 Task: Add the task  Develop a new social media platform to the section Capacity Planning Sprint in the project AgileGator and add a Due Date to the respective task as 2024/04/25
Action: Mouse moved to (575, 304)
Screenshot: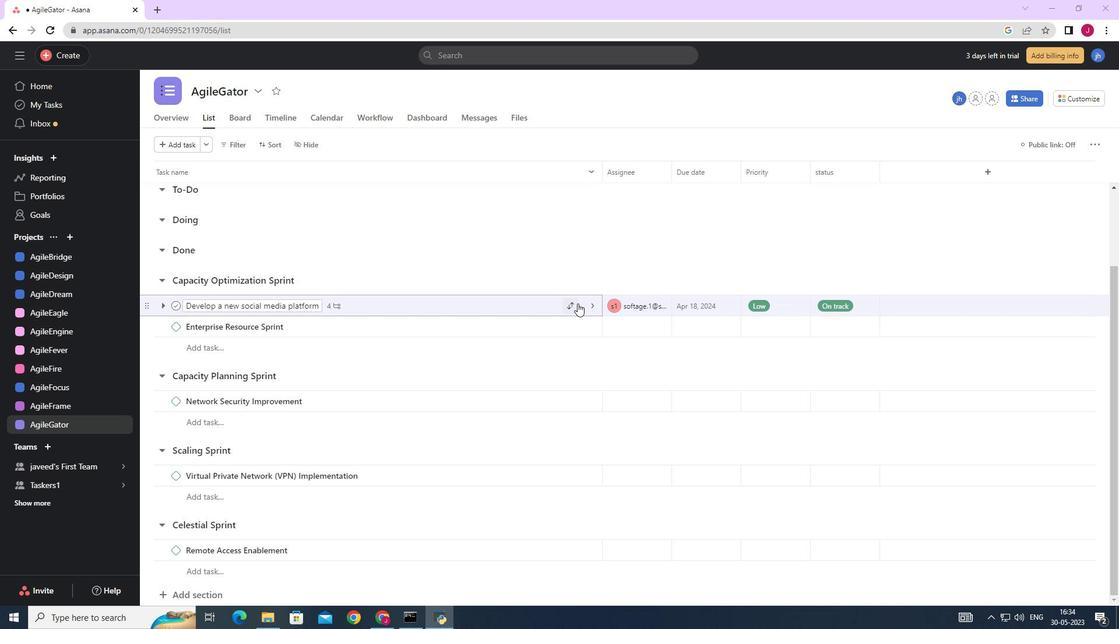 
Action: Mouse pressed left at (575, 304)
Screenshot: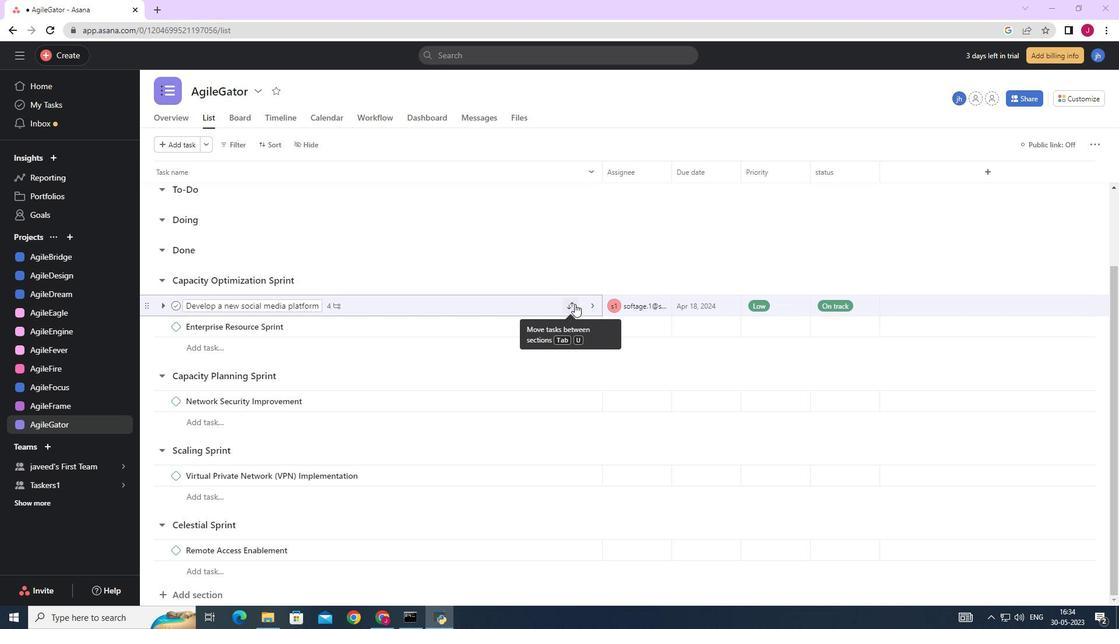 
Action: Mouse moved to (545, 457)
Screenshot: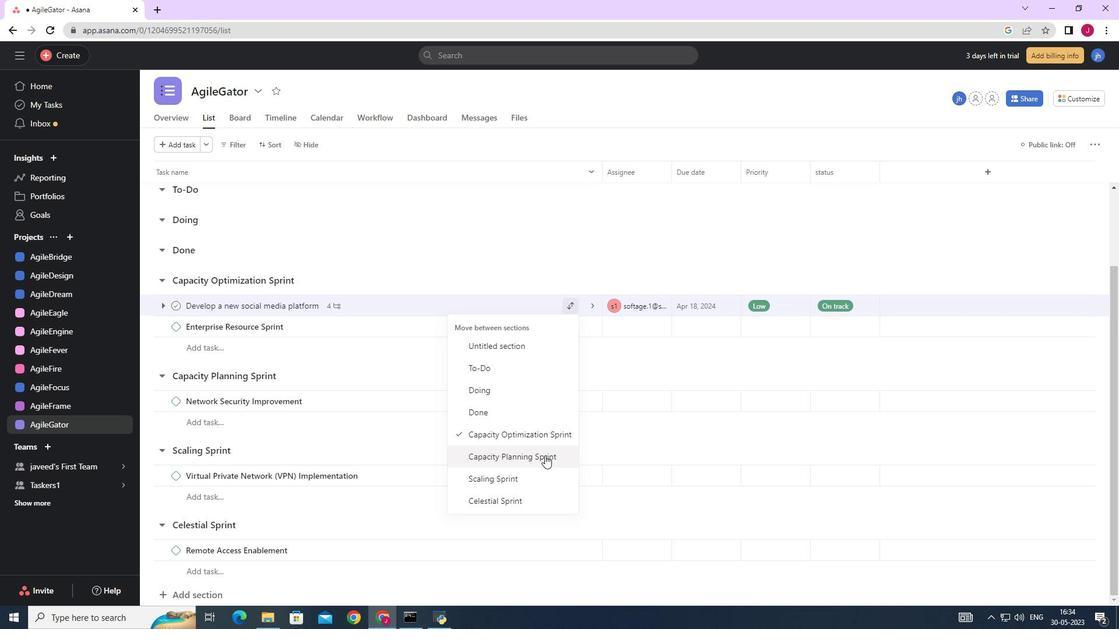 
Action: Mouse pressed left at (545, 457)
Screenshot: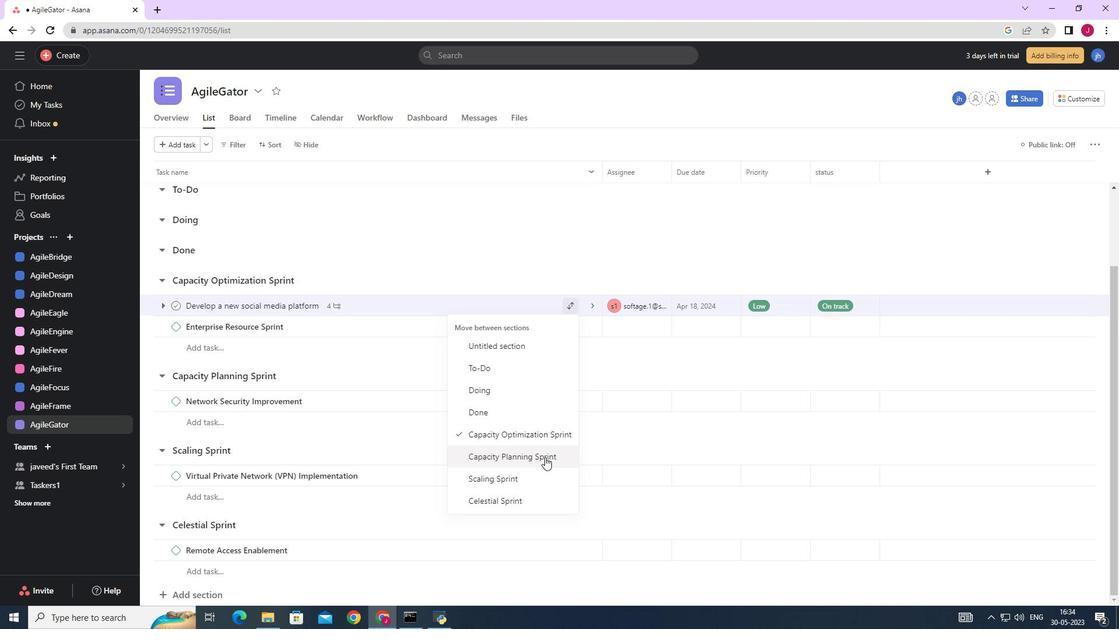 
Action: Mouse moved to (720, 382)
Screenshot: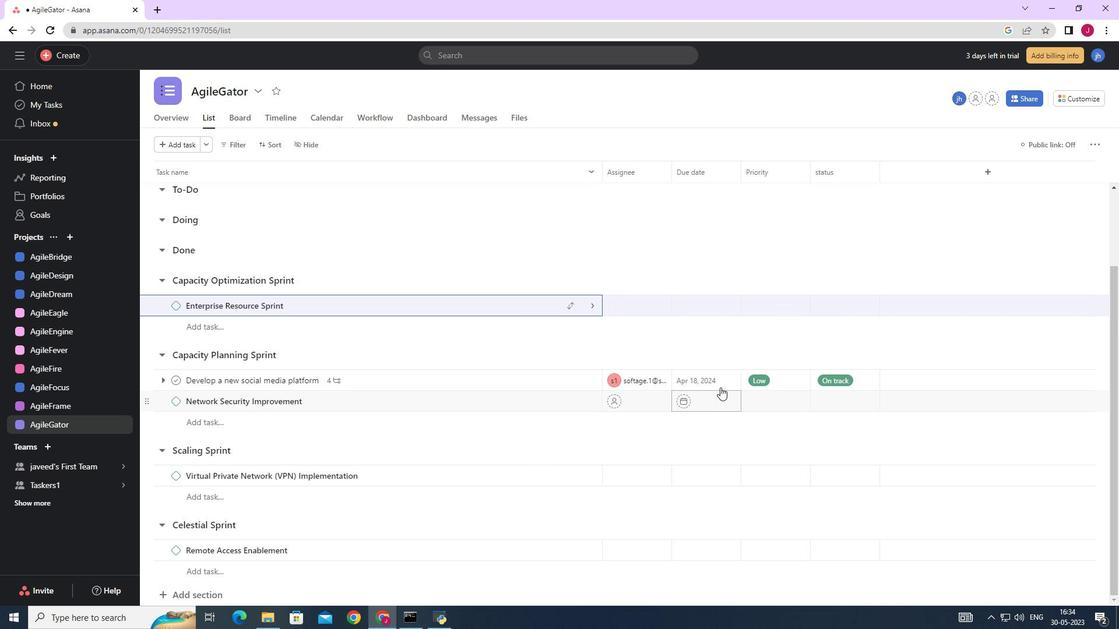 
Action: Mouse pressed left at (720, 382)
Screenshot: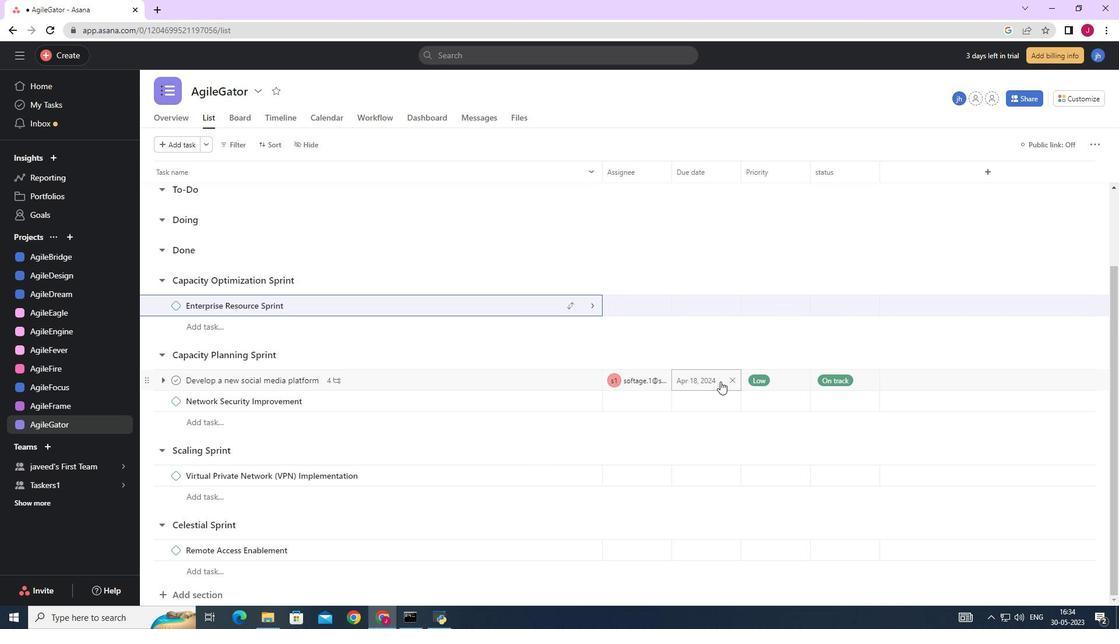 
Action: Mouse moved to (778, 281)
Screenshot: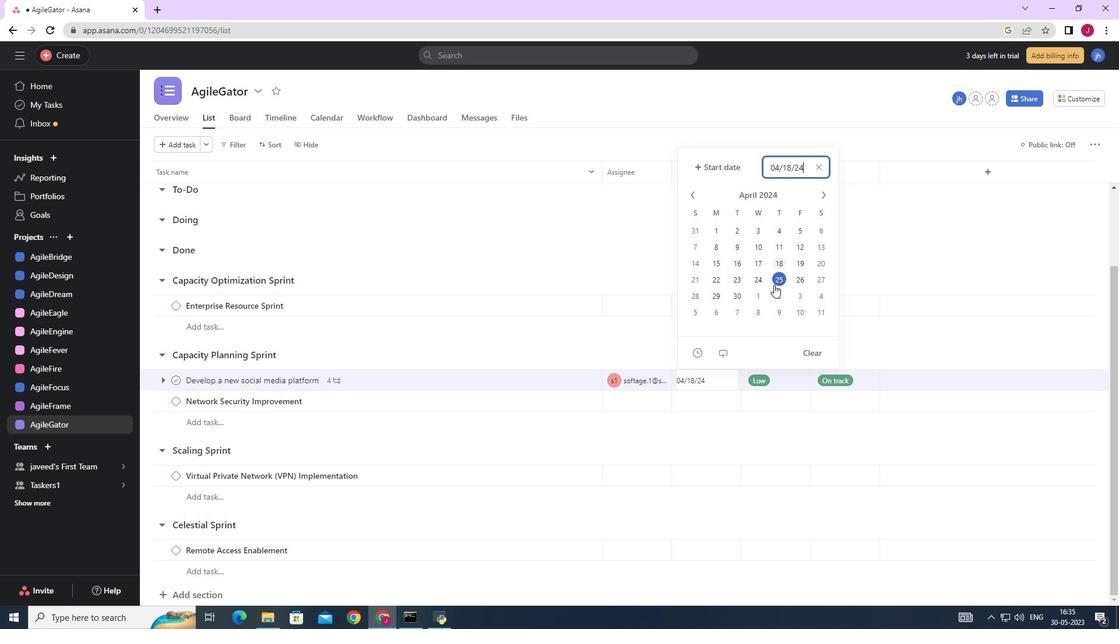 
Action: Mouse pressed left at (778, 281)
Screenshot: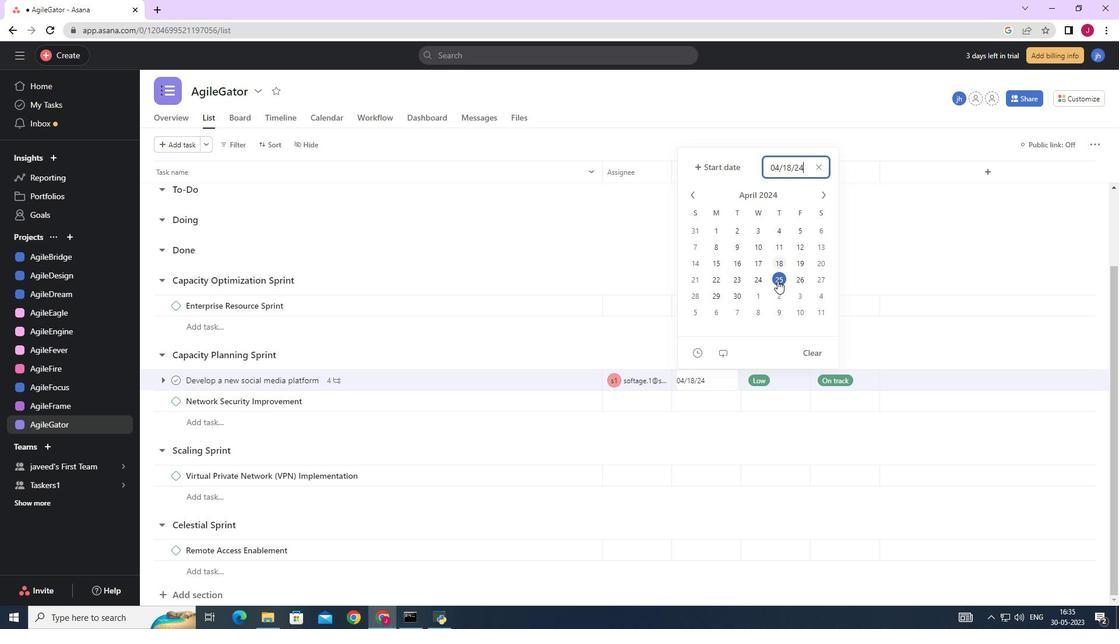 
Action: Mouse moved to (967, 236)
Screenshot: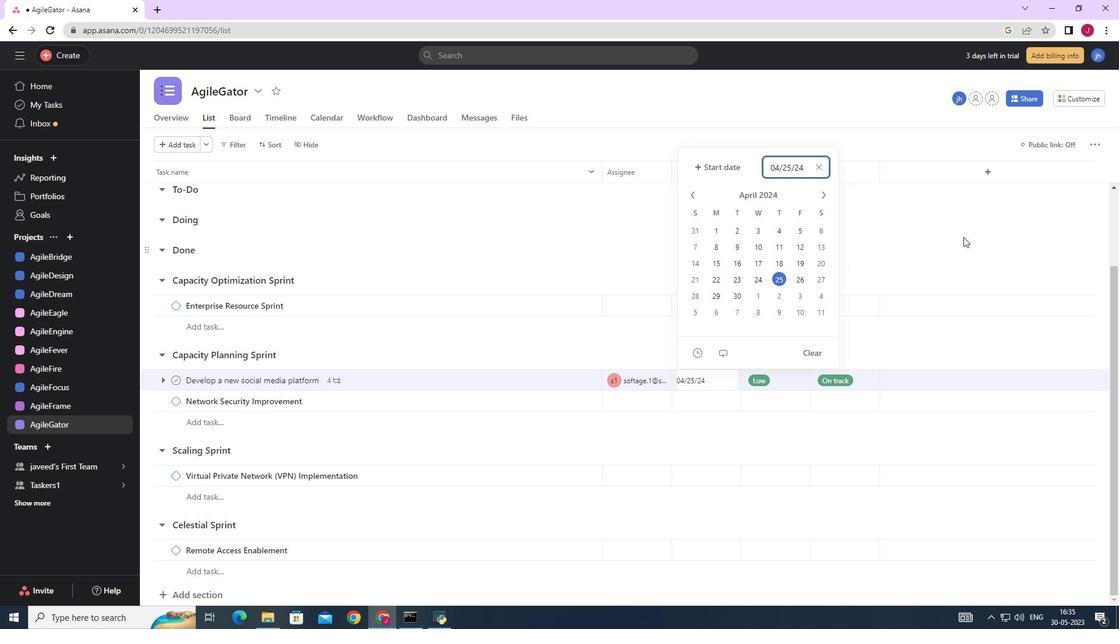 
Action: Mouse pressed left at (967, 236)
Screenshot: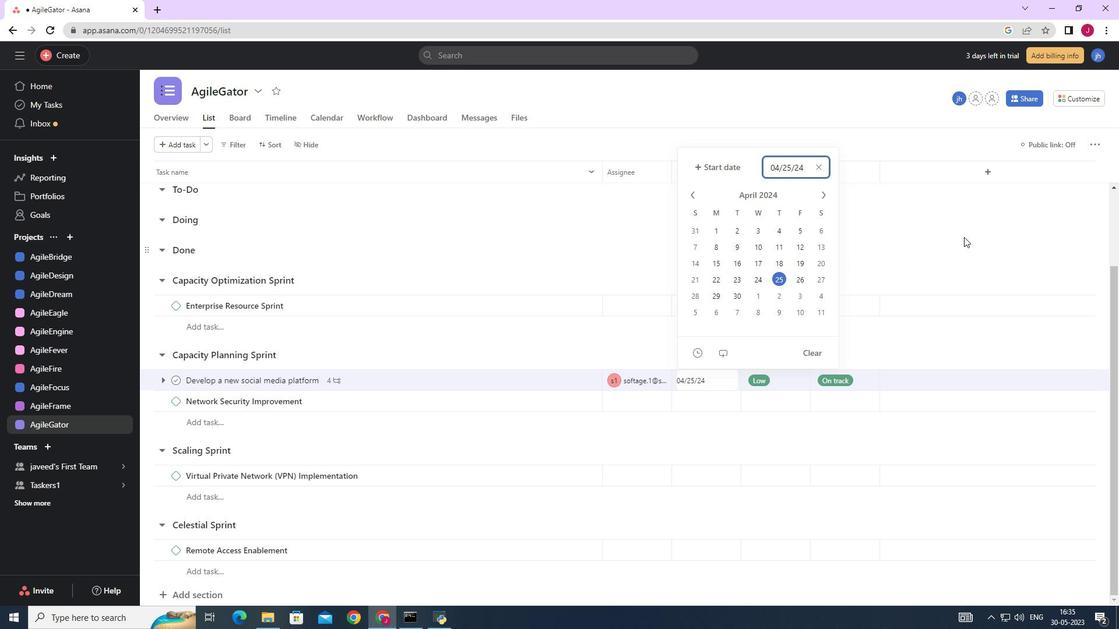
